 Task: Check the median sale price of single-family homes in the last 3 years.
Action: Mouse moved to (801, 143)
Screenshot: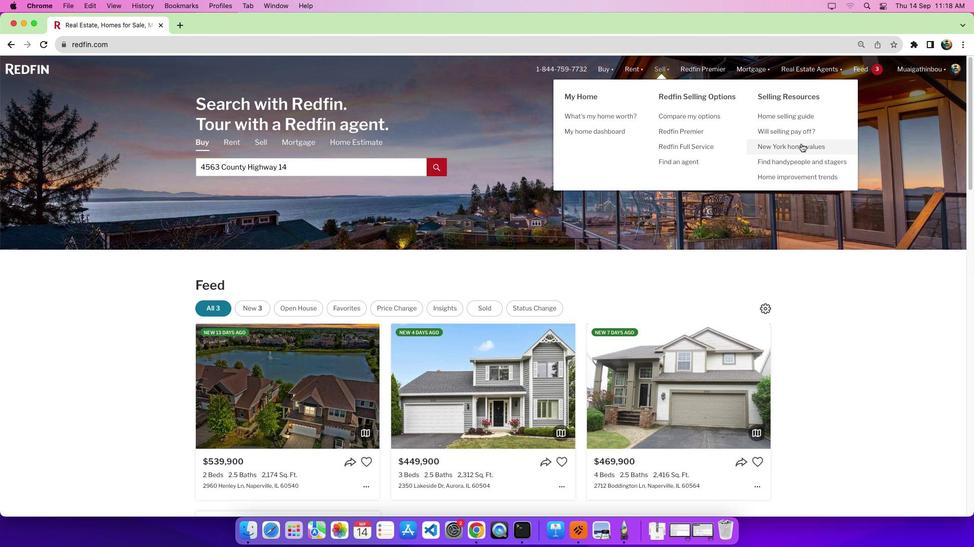 
Action: Mouse pressed left at (801, 143)
Screenshot: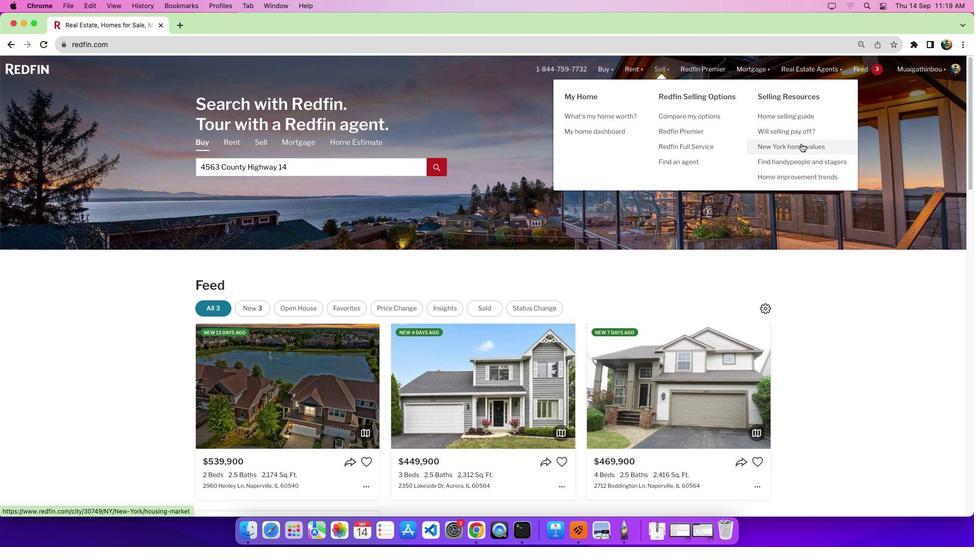 
Action: Mouse moved to (266, 354)
Screenshot: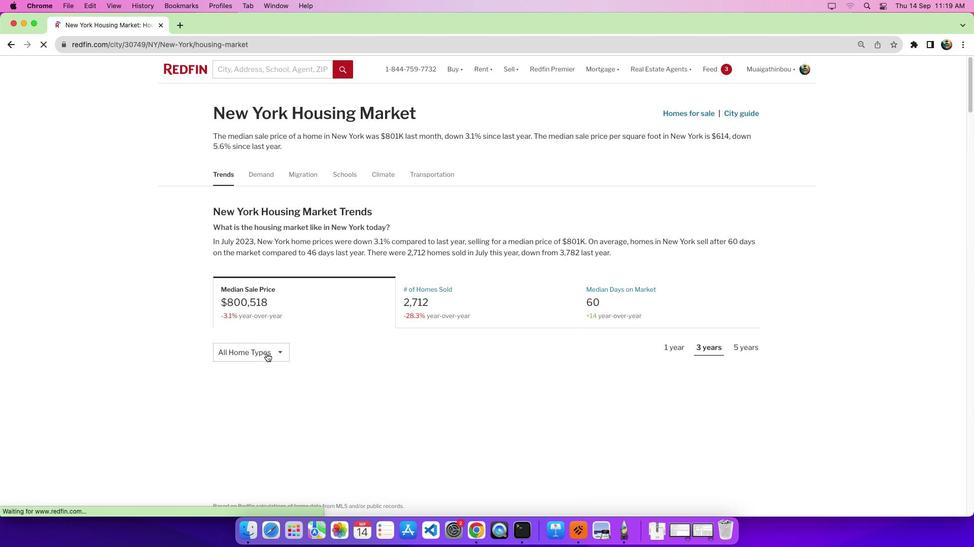 
Action: Mouse pressed left at (266, 354)
Screenshot: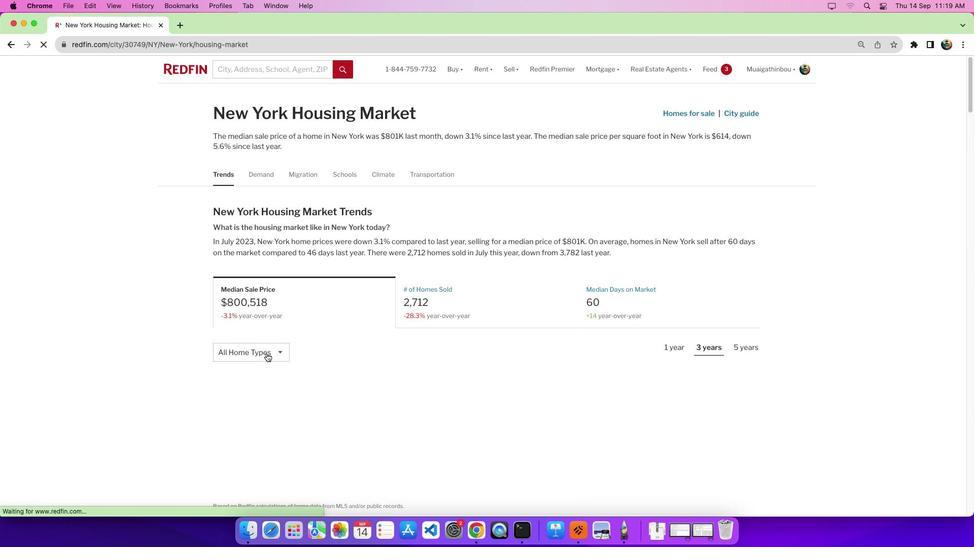 
Action: Mouse pressed left at (266, 354)
Screenshot: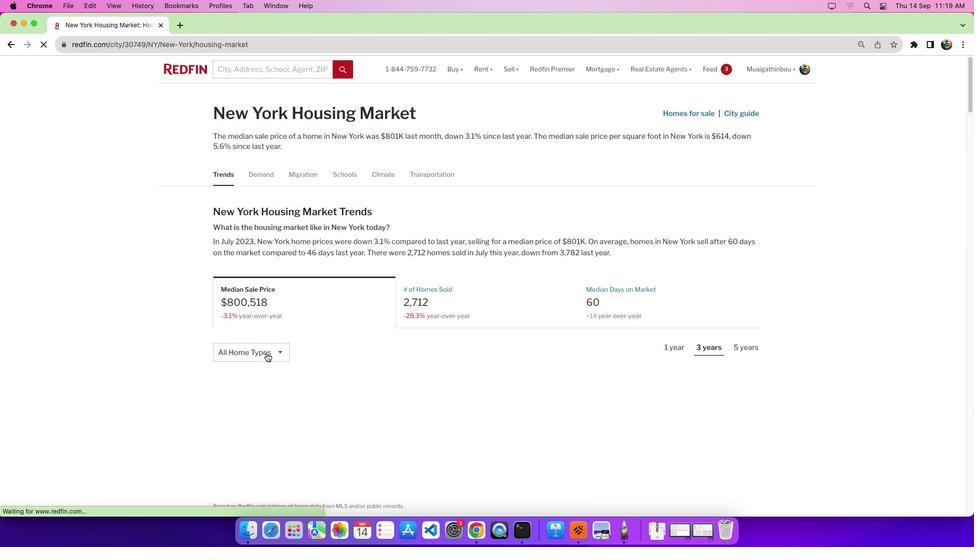 
Action: Mouse moved to (318, 330)
Screenshot: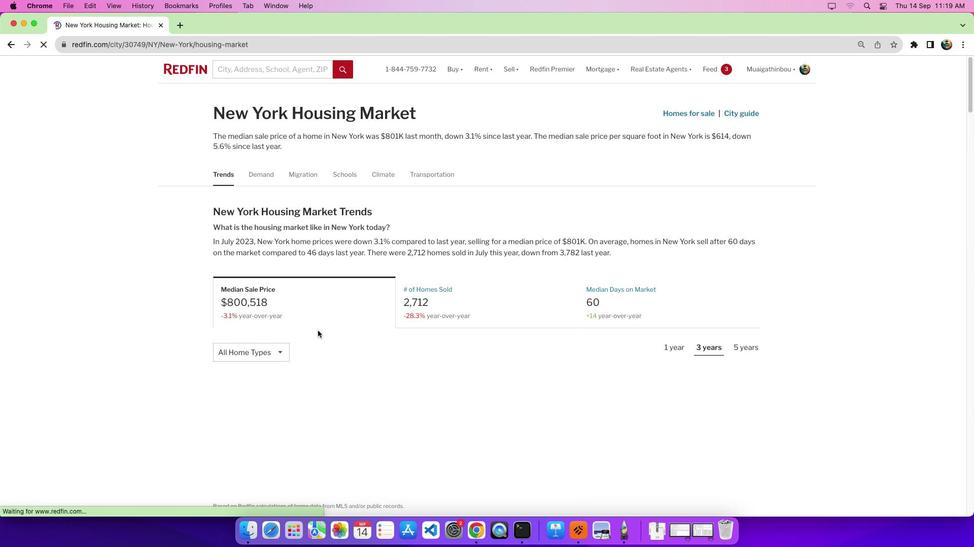 
Action: Mouse pressed left at (318, 330)
Screenshot: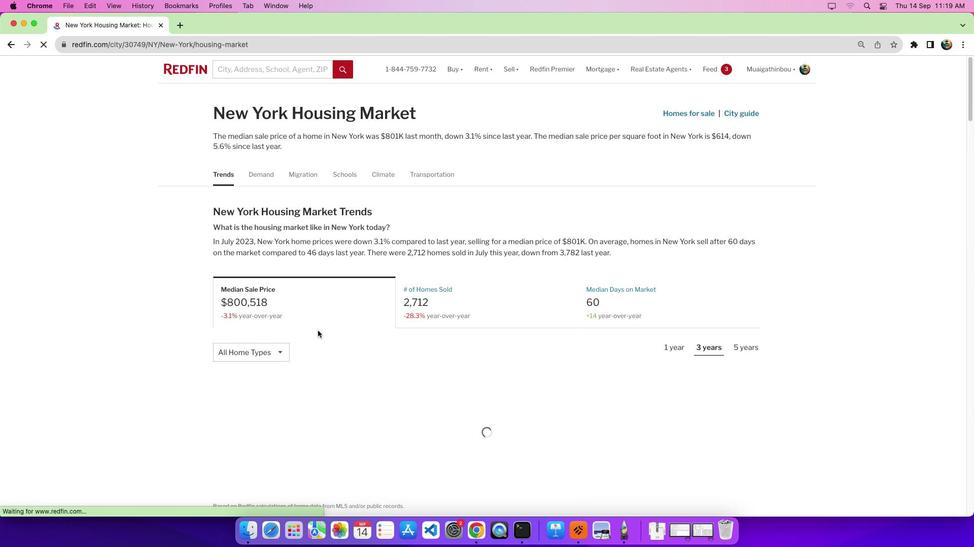 
Action: Mouse moved to (273, 352)
Screenshot: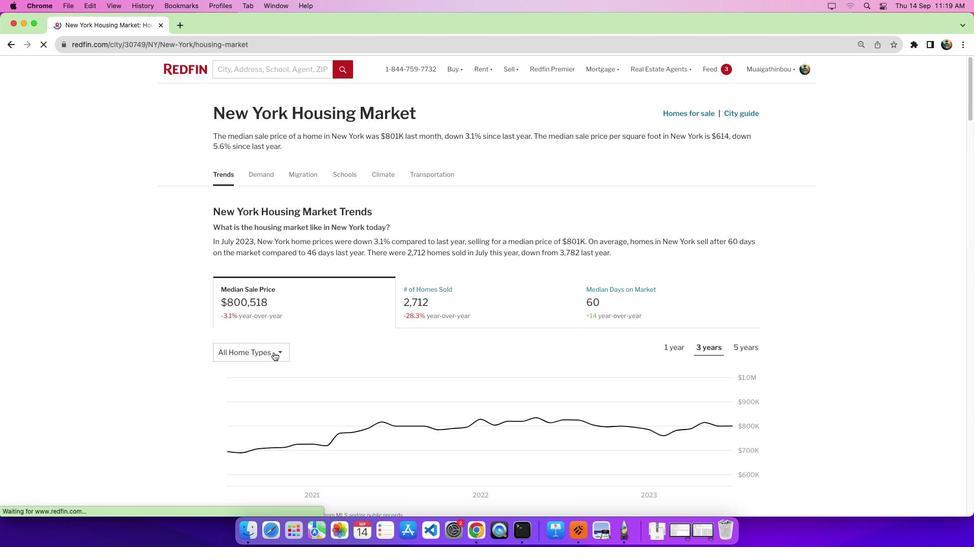 
Action: Mouse pressed left at (273, 352)
Screenshot: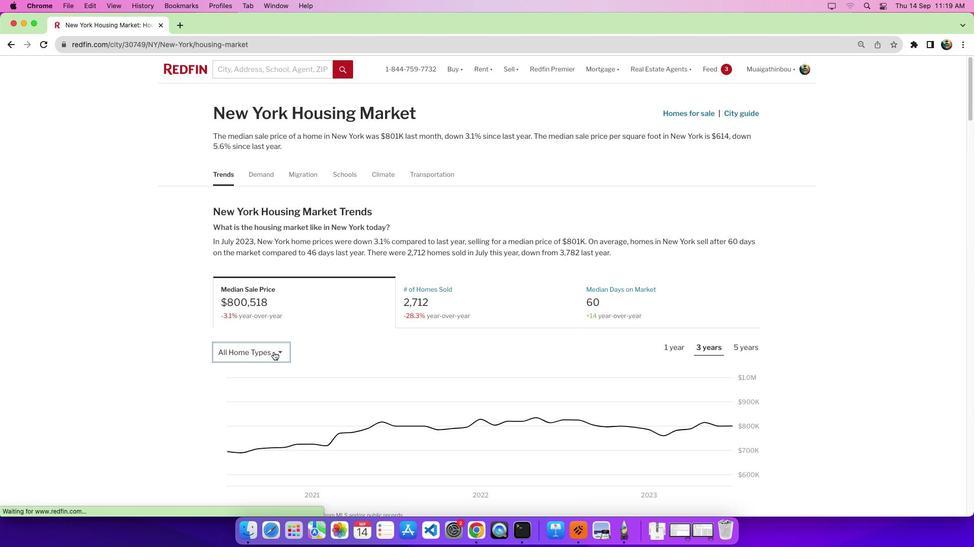 
Action: Mouse moved to (273, 387)
Screenshot: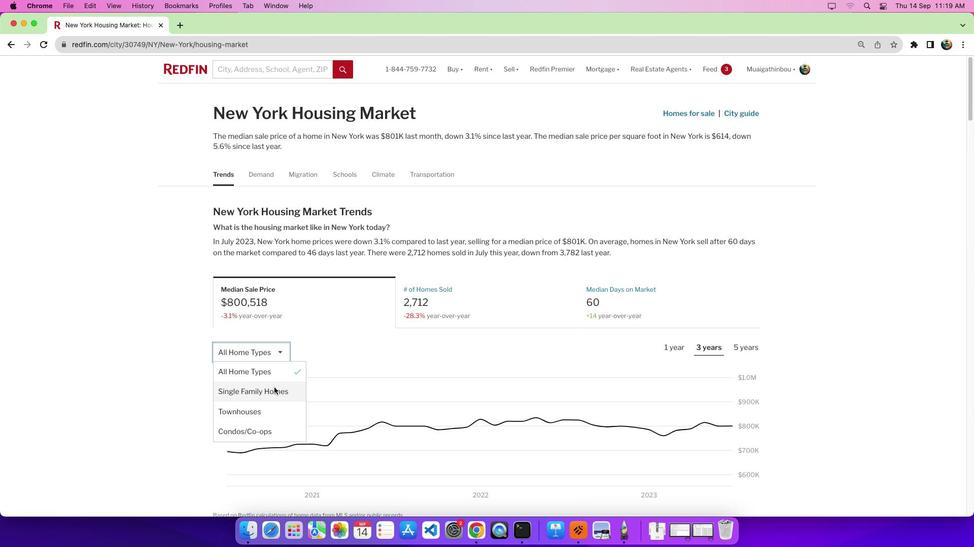 
Action: Mouse pressed left at (273, 387)
Screenshot: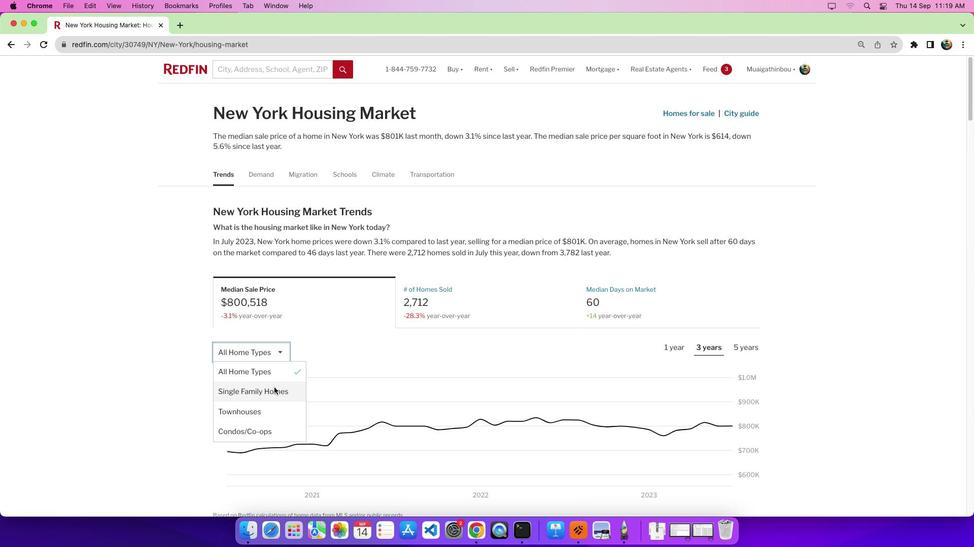 
Action: Mouse moved to (576, 340)
Screenshot: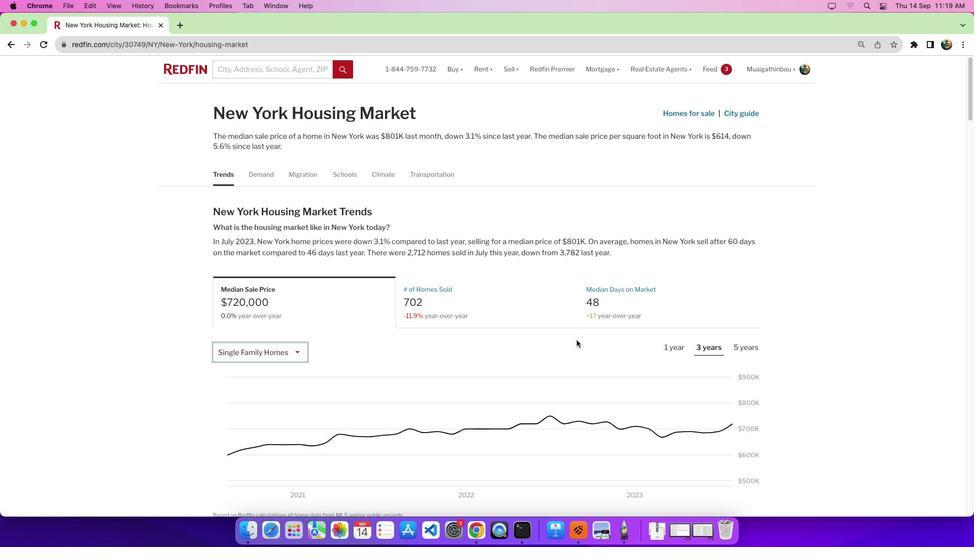 
Action: Mouse scrolled (576, 340) with delta (0, 0)
Screenshot: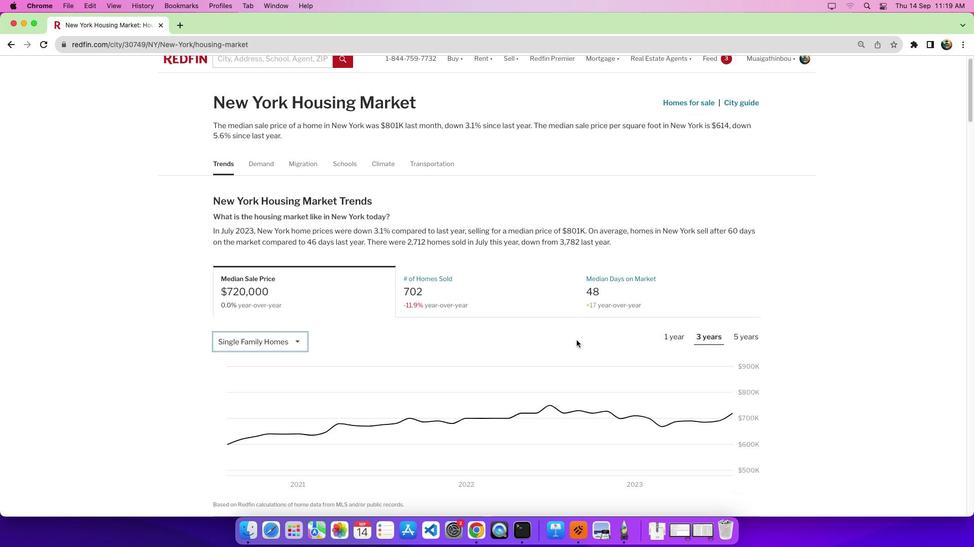 
Action: Mouse scrolled (576, 340) with delta (0, 0)
Screenshot: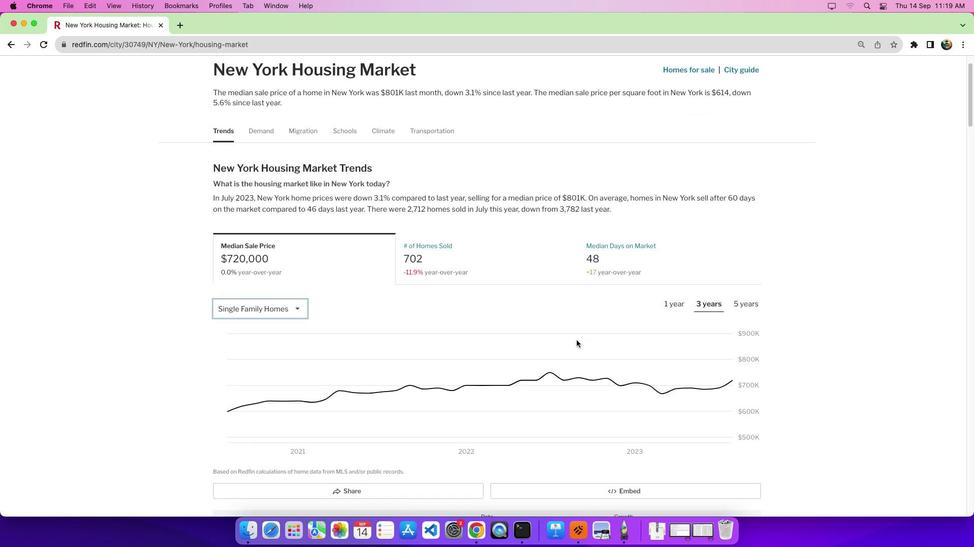 
Action: Mouse scrolled (576, 340) with delta (0, -3)
Screenshot: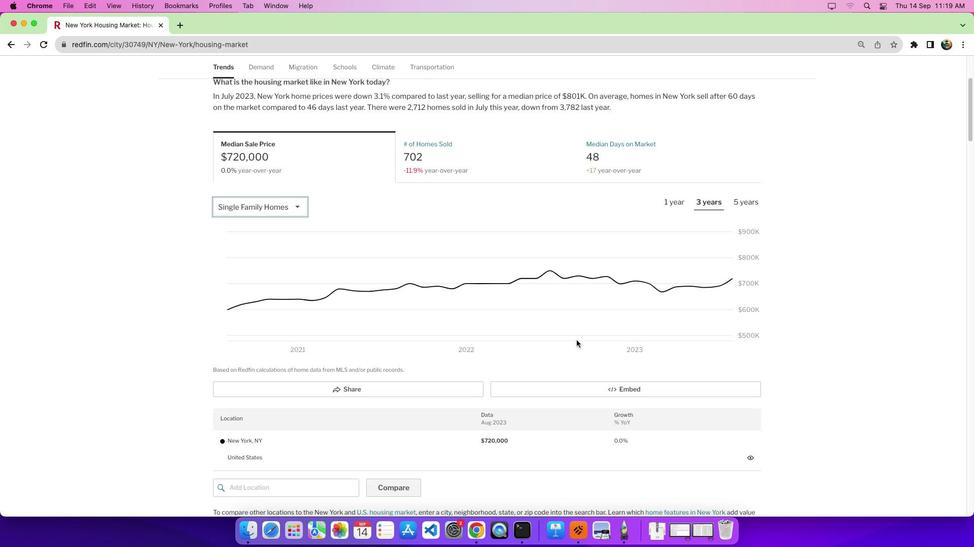 
Action: Mouse moved to (577, 335)
Screenshot: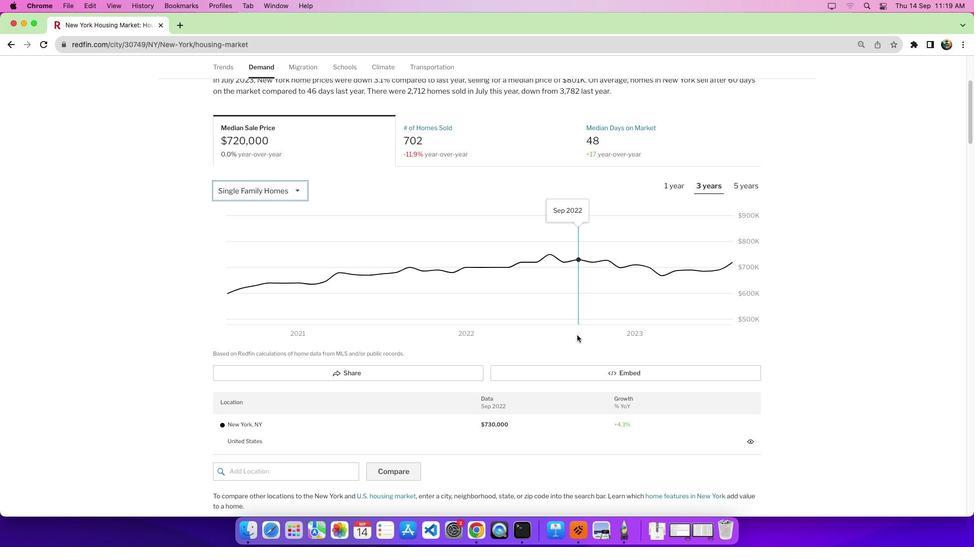 
Action: Mouse scrolled (577, 335) with delta (0, 0)
Screenshot: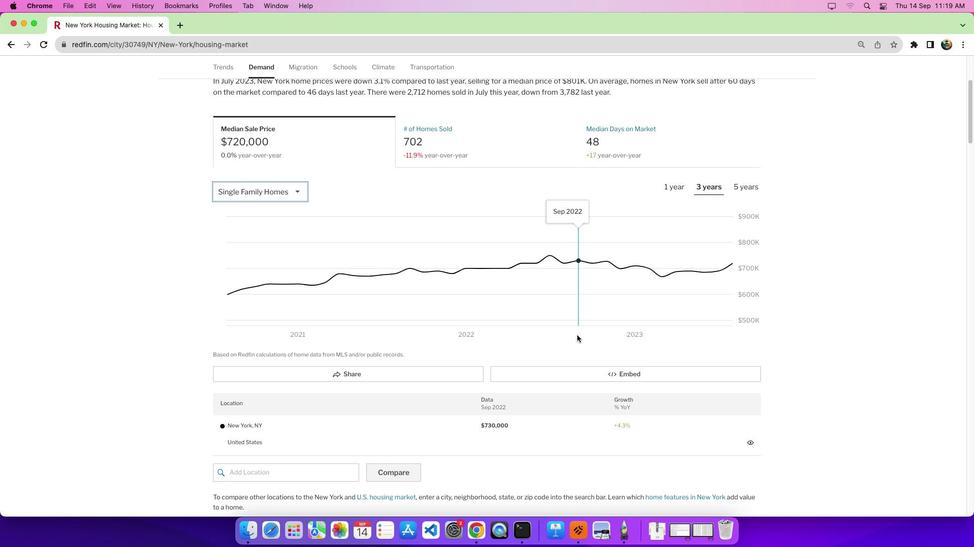 
Action: Mouse scrolled (577, 335) with delta (0, 0)
Screenshot: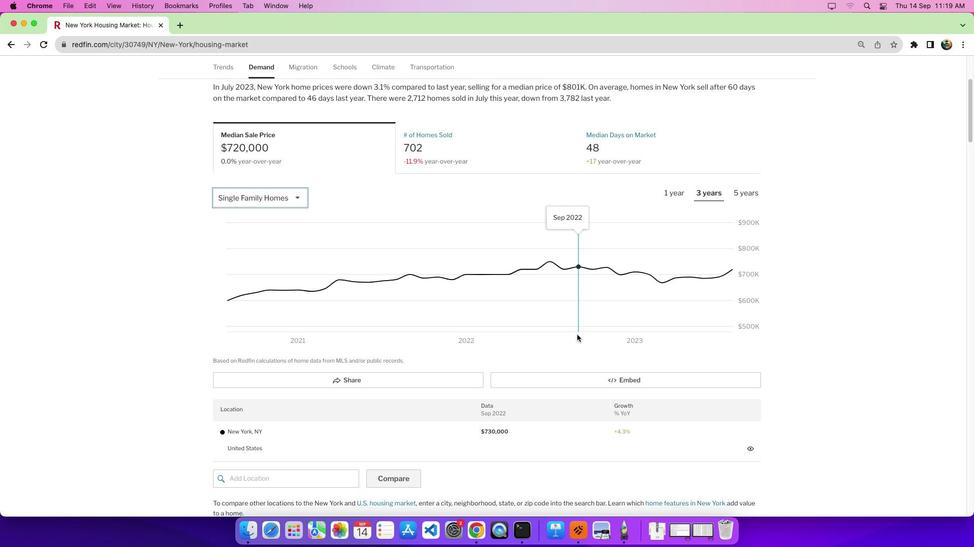 
Action: Mouse moved to (580, 325)
Screenshot: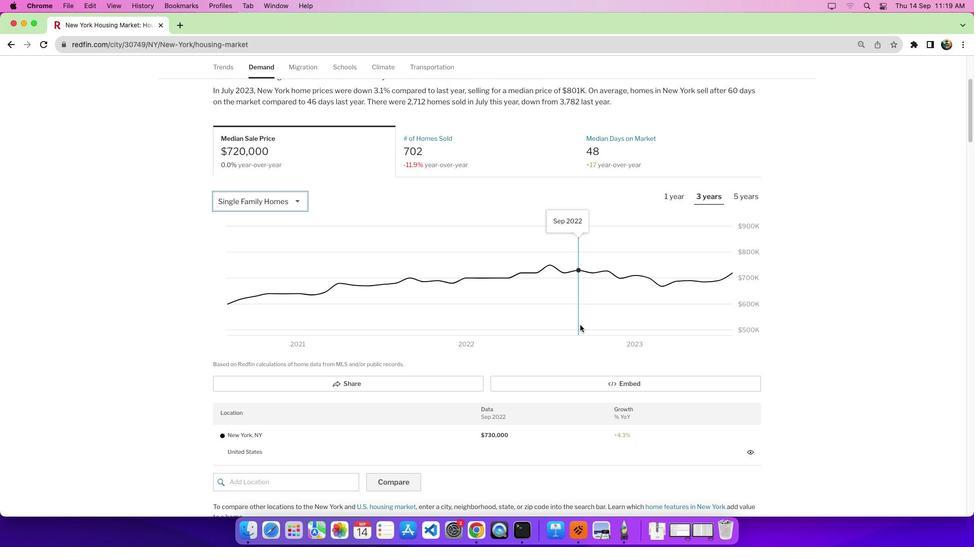
